 Task: Select the true option in the web worker.
Action: Mouse moved to (15, 516)
Screenshot: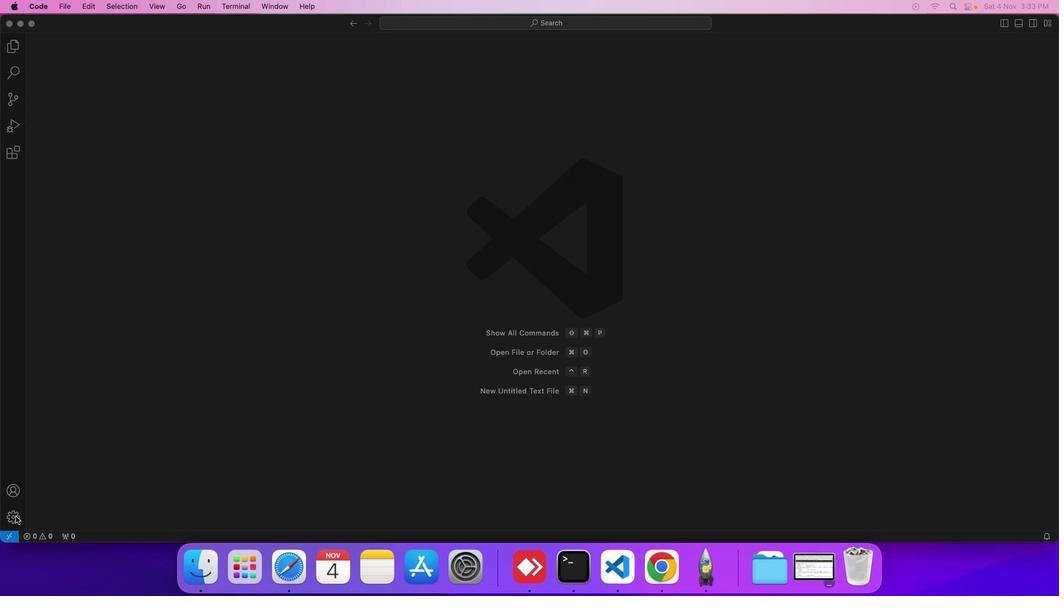 
Action: Mouse pressed left at (15, 516)
Screenshot: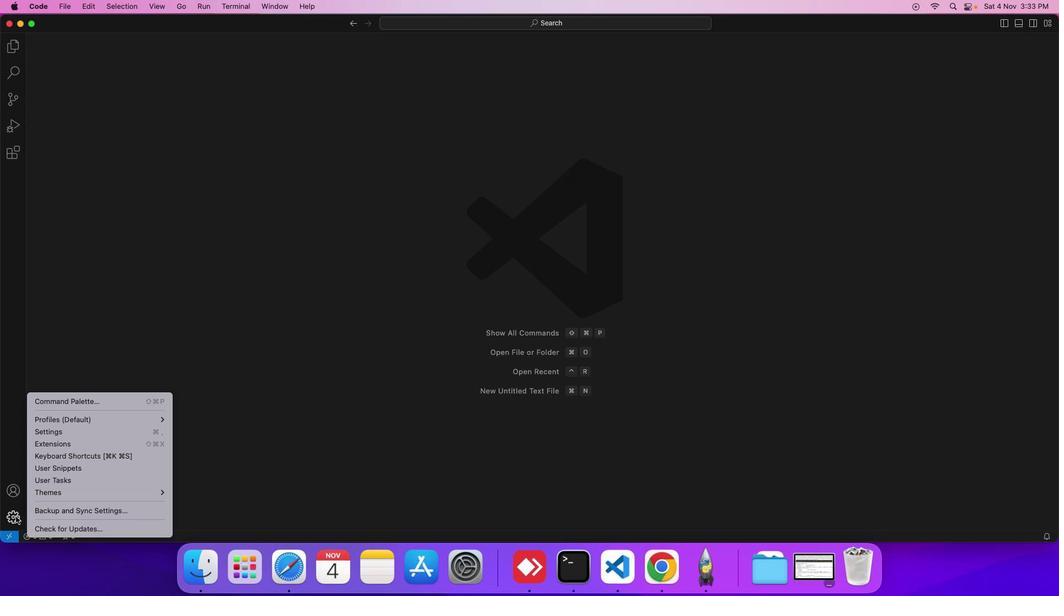 
Action: Mouse moved to (61, 435)
Screenshot: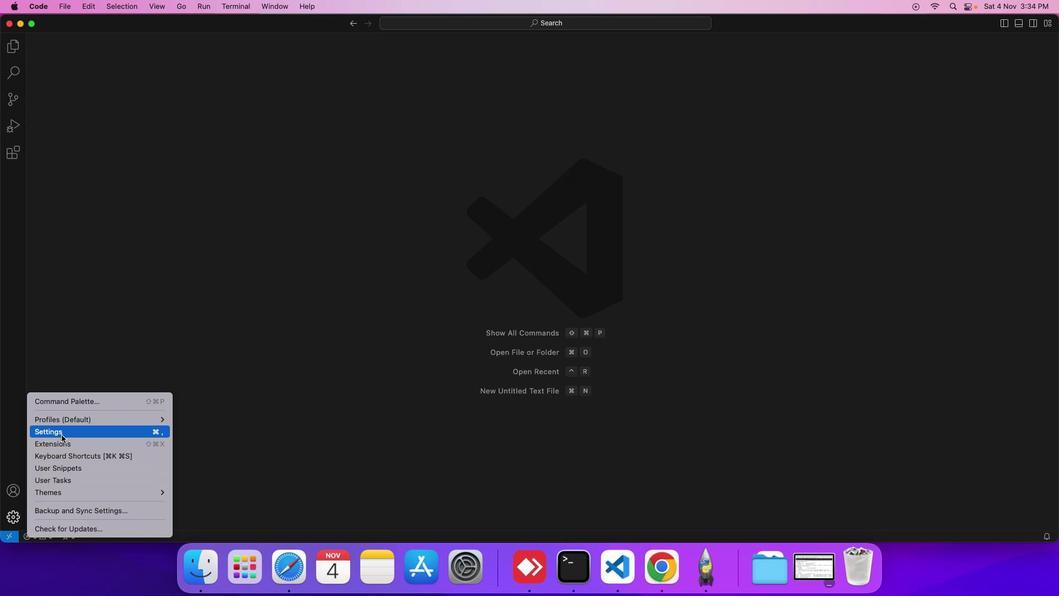 
Action: Mouse pressed left at (61, 435)
Screenshot: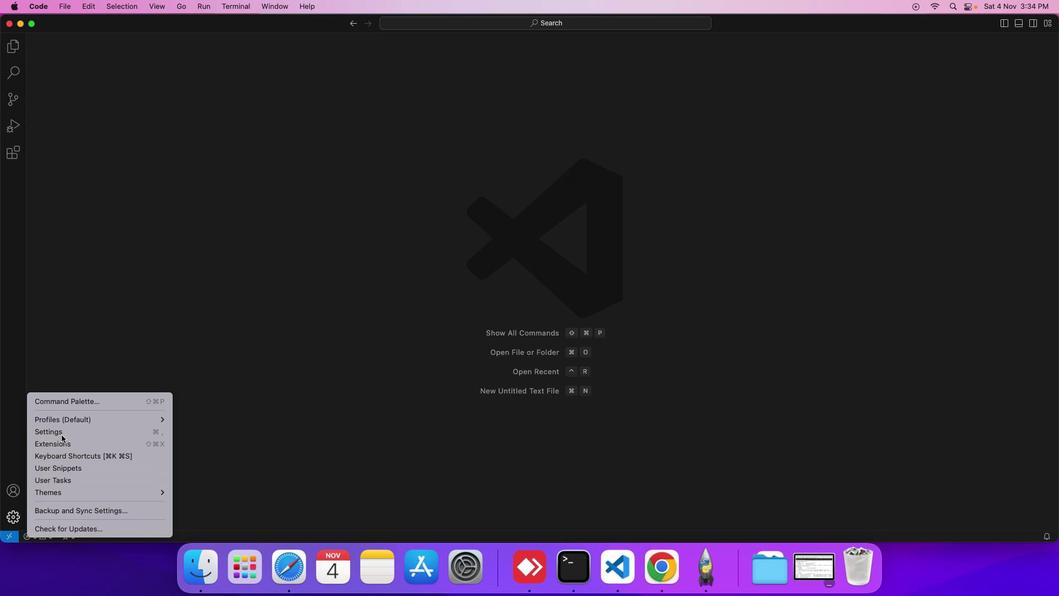 
Action: Mouse moved to (252, 156)
Screenshot: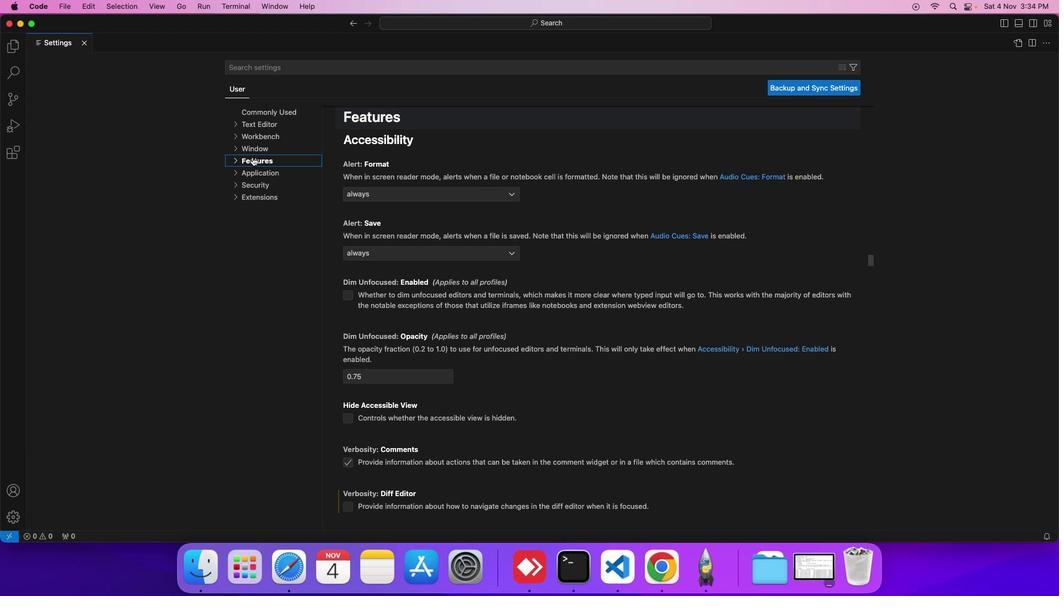 
Action: Mouse pressed left at (252, 156)
Screenshot: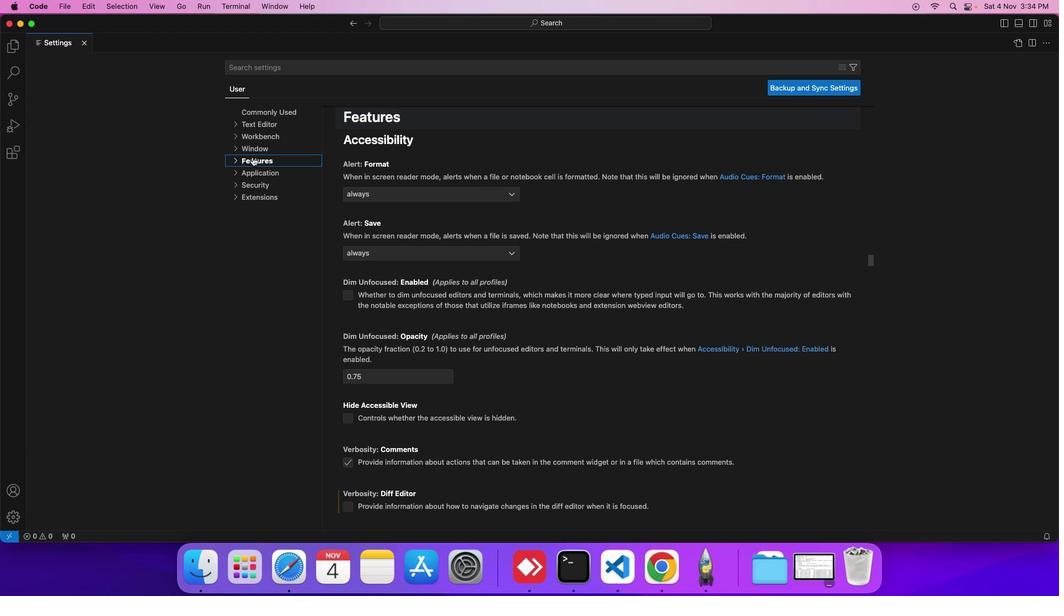 
Action: Mouse moved to (264, 242)
Screenshot: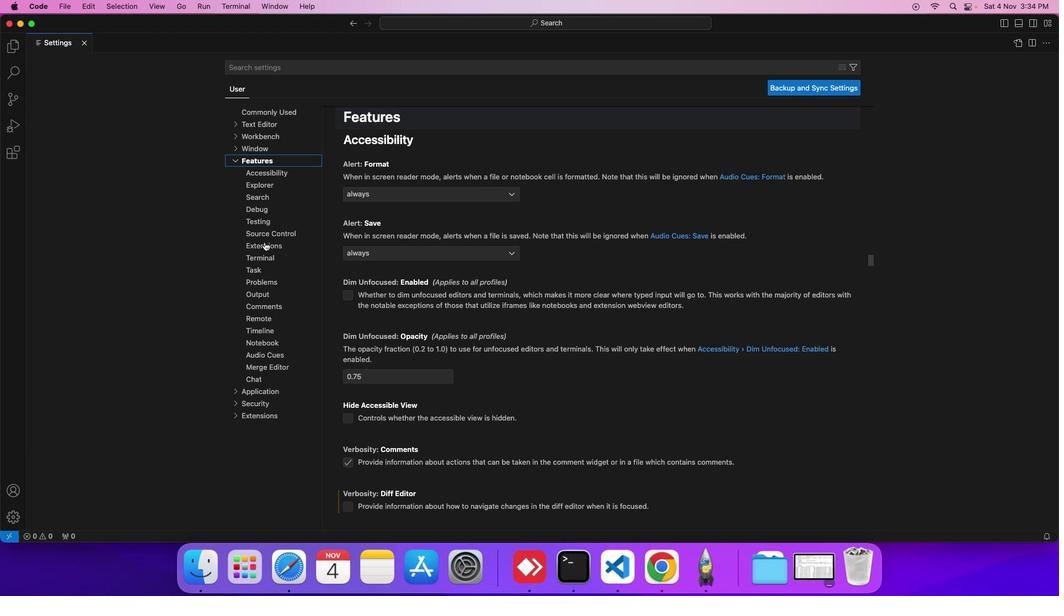 
Action: Mouse pressed left at (264, 242)
Screenshot: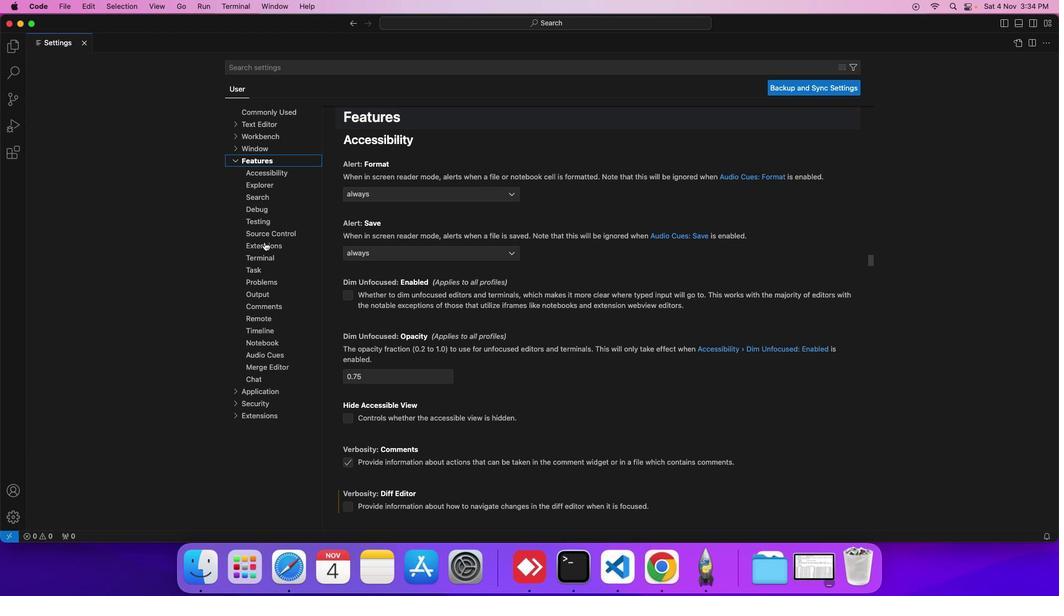 
Action: Mouse moved to (401, 351)
Screenshot: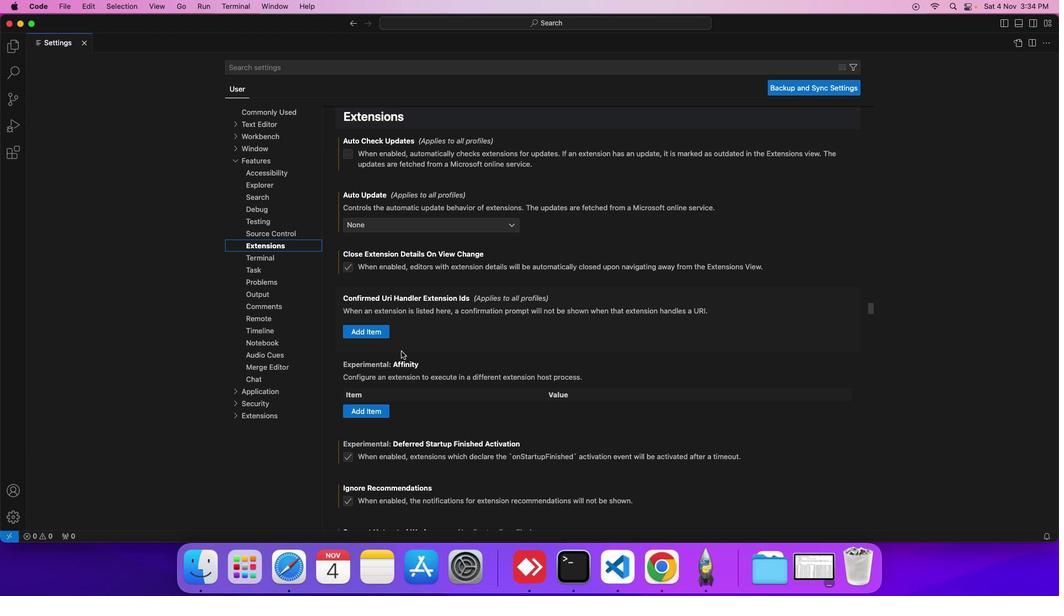 
Action: Mouse scrolled (401, 351) with delta (0, 0)
Screenshot: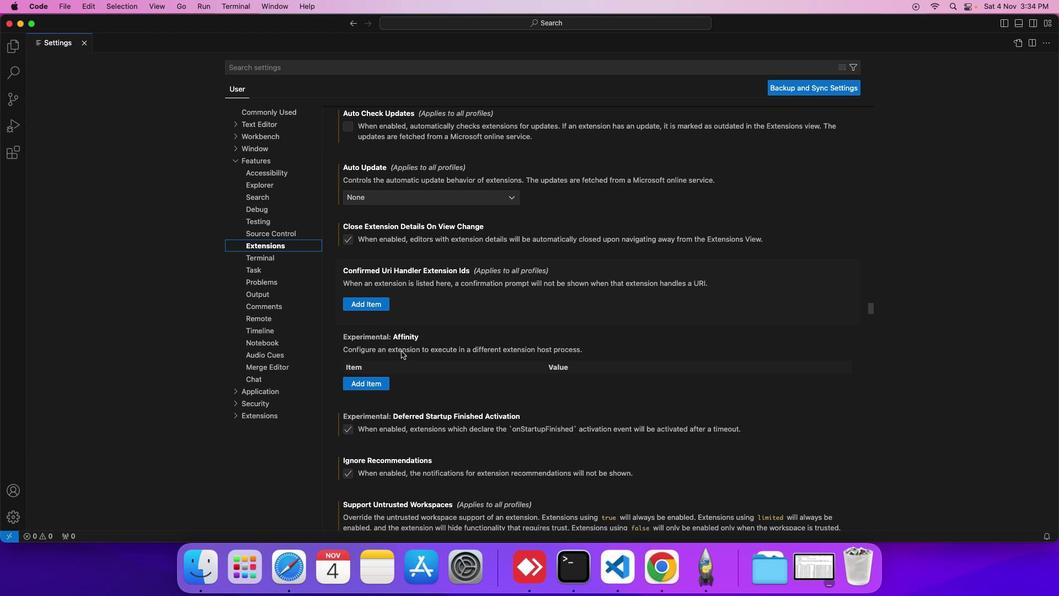 
Action: Mouse scrolled (401, 351) with delta (0, 0)
Screenshot: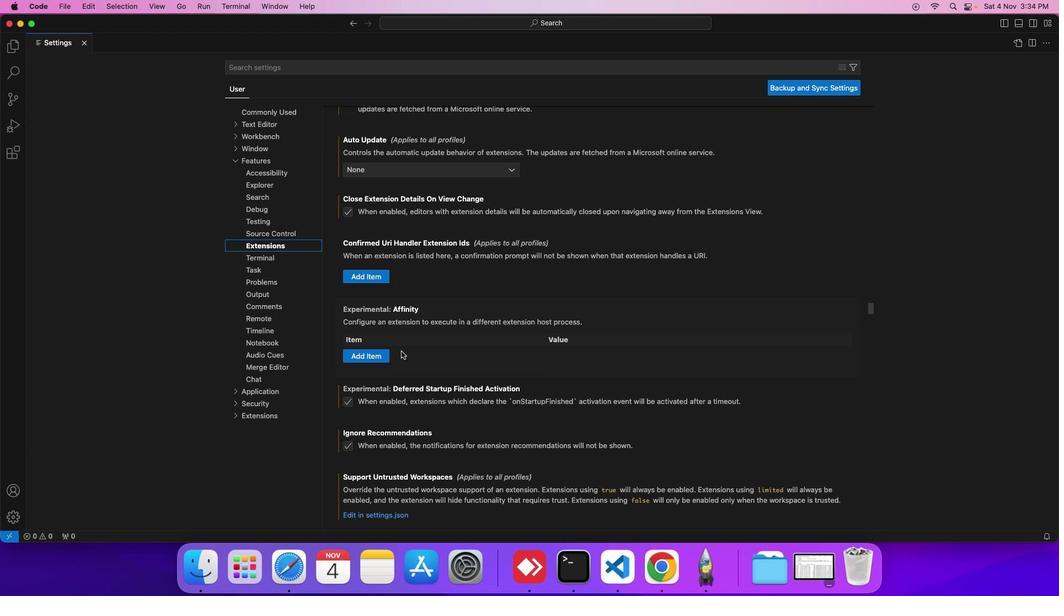 
Action: Mouse scrolled (401, 351) with delta (0, 0)
Screenshot: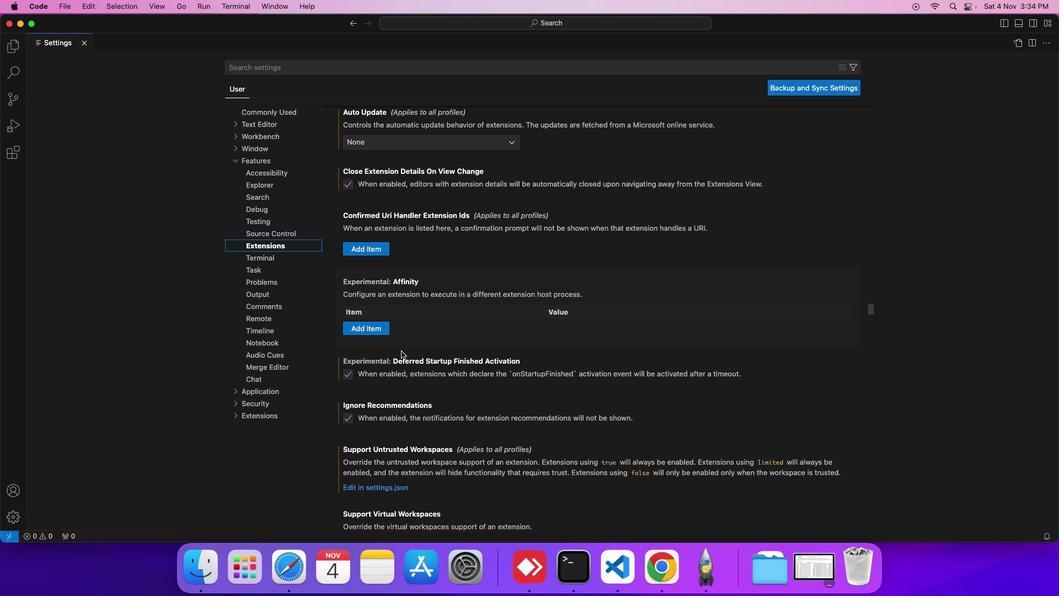 
Action: Mouse scrolled (401, 351) with delta (0, 0)
Screenshot: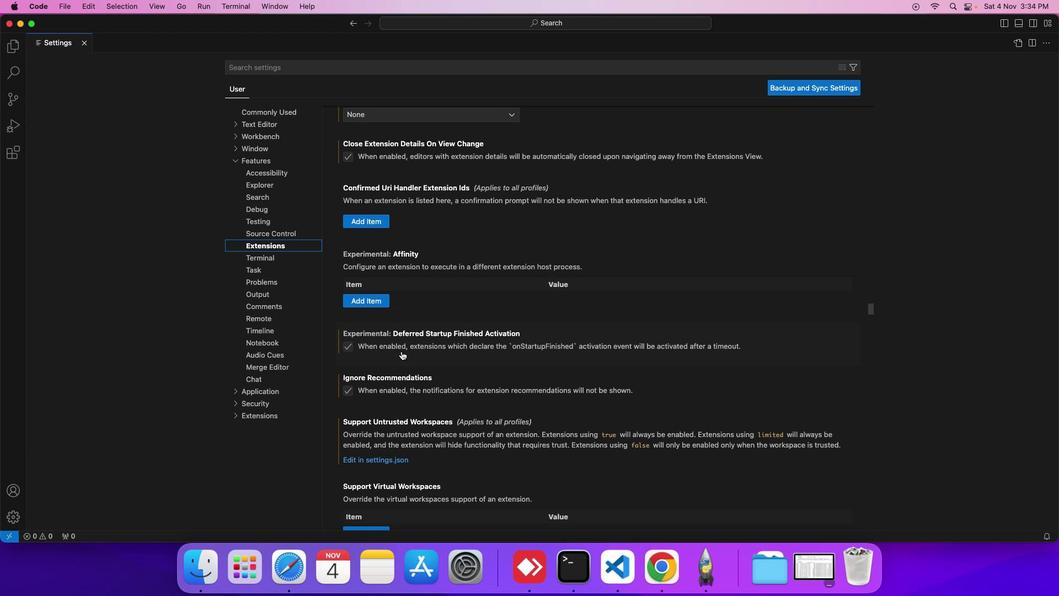 
Action: Mouse scrolled (401, 351) with delta (0, 0)
Screenshot: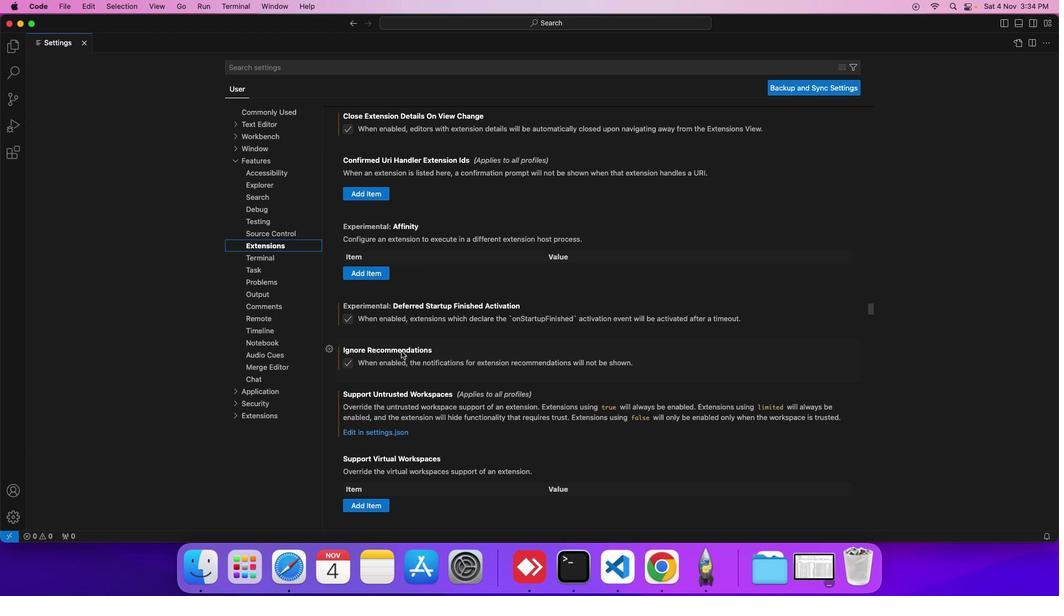 
Action: Mouse scrolled (401, 351) with delta (0, 0)
Screenshot: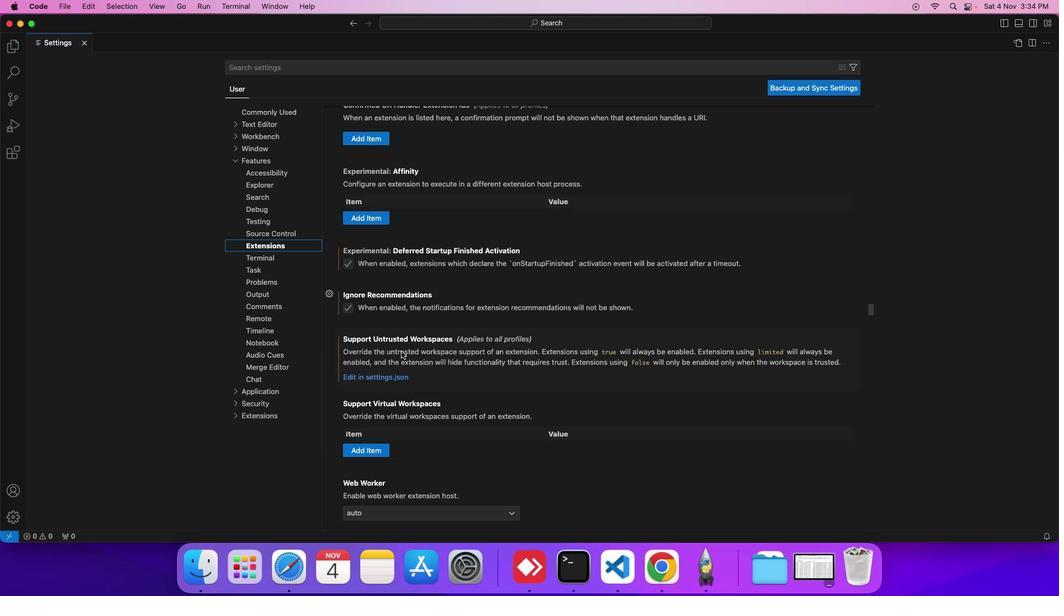 
Action: Mouse scrolled (401, 351) with delta (0, 0)
Screenshot: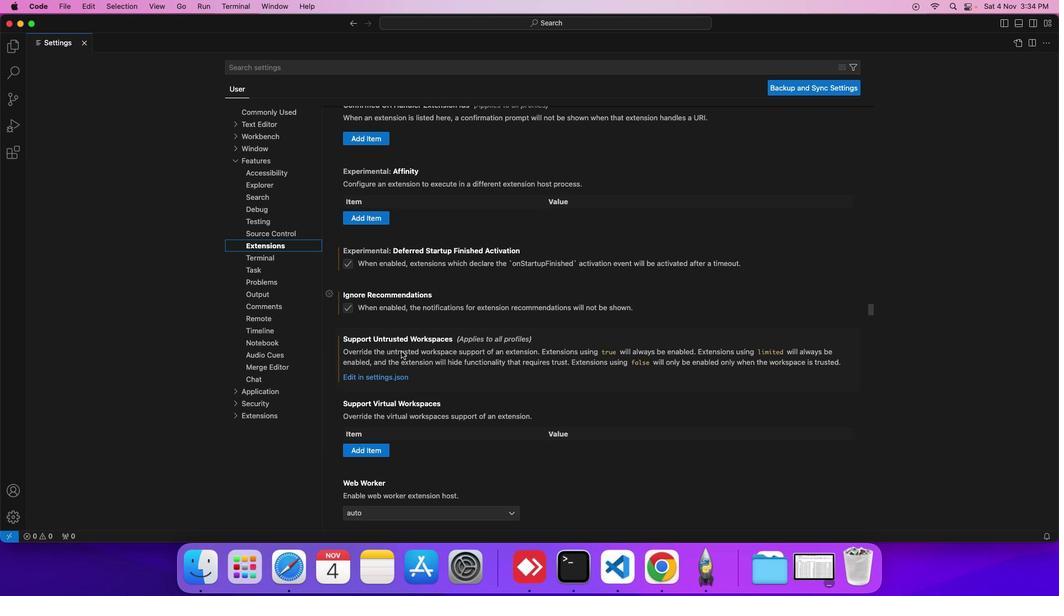 
Action: Mouse scrolled (401, 351) with delta (0, 0)
Screenshot: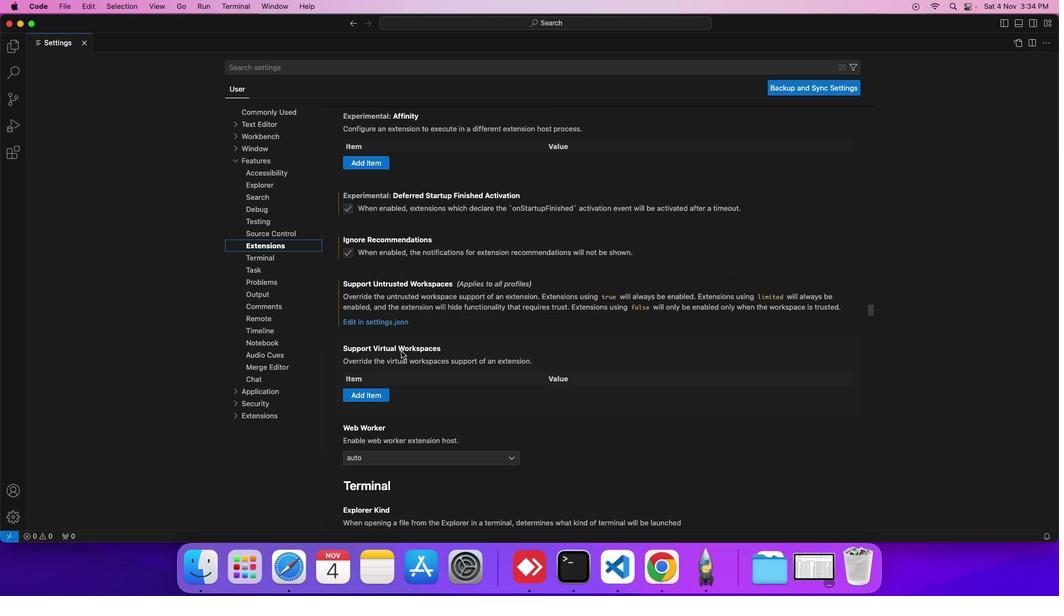 
Action: Mouse scrolled (401, 351) with delta (0, 0)
Screenshot: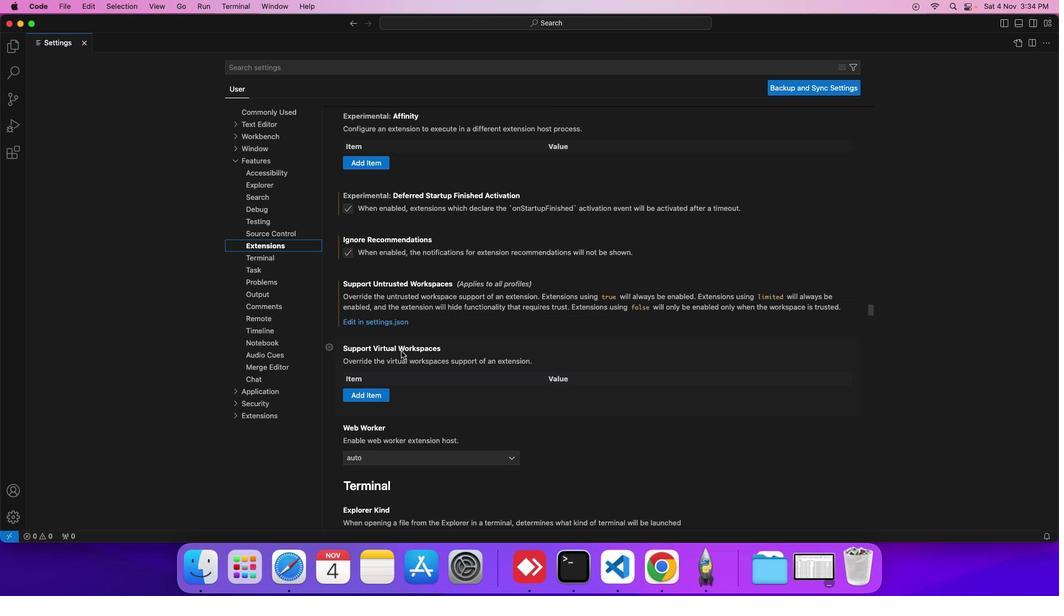 
Action: Mouse scrolled (401, 351) with delta (0, 0)
Screenshot: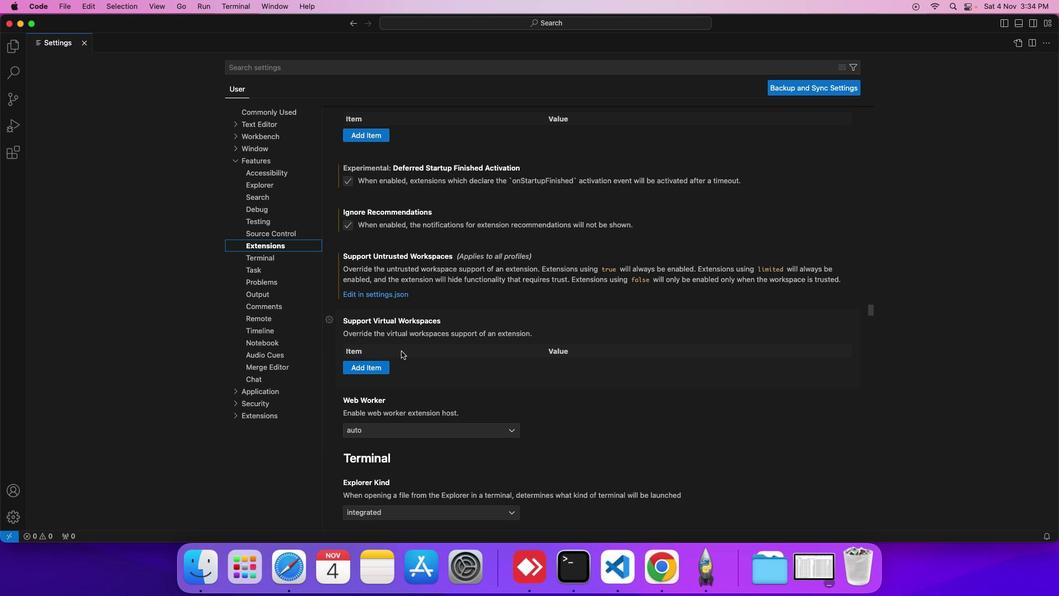 
Action: Mouse scrolled (401, 351) with delta (0, 0)
Screenshot: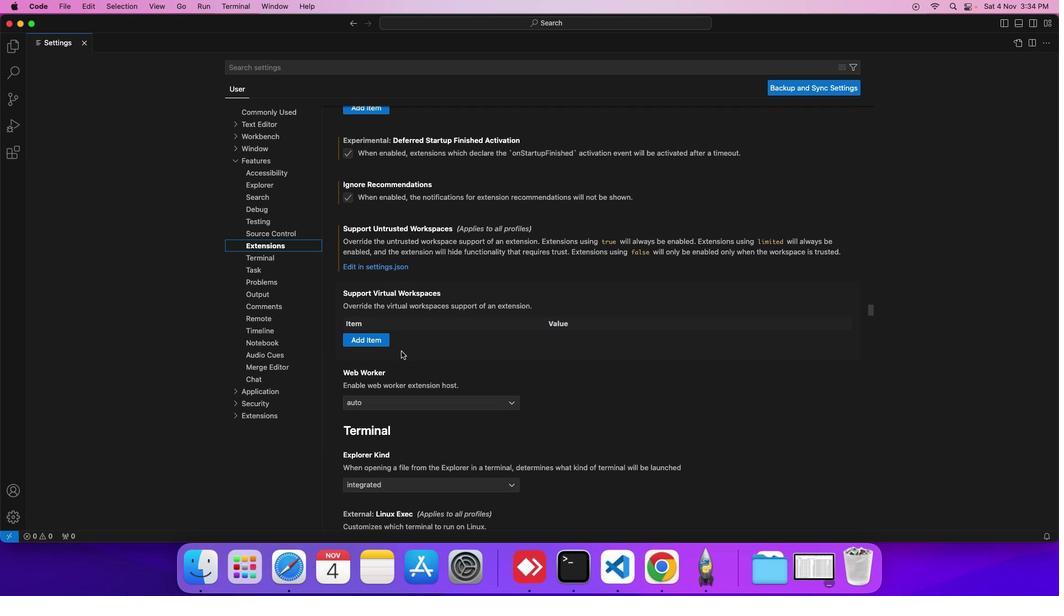 
Action: Mouse scrolled (401, 351) with delta (0, 0)
Screenshot: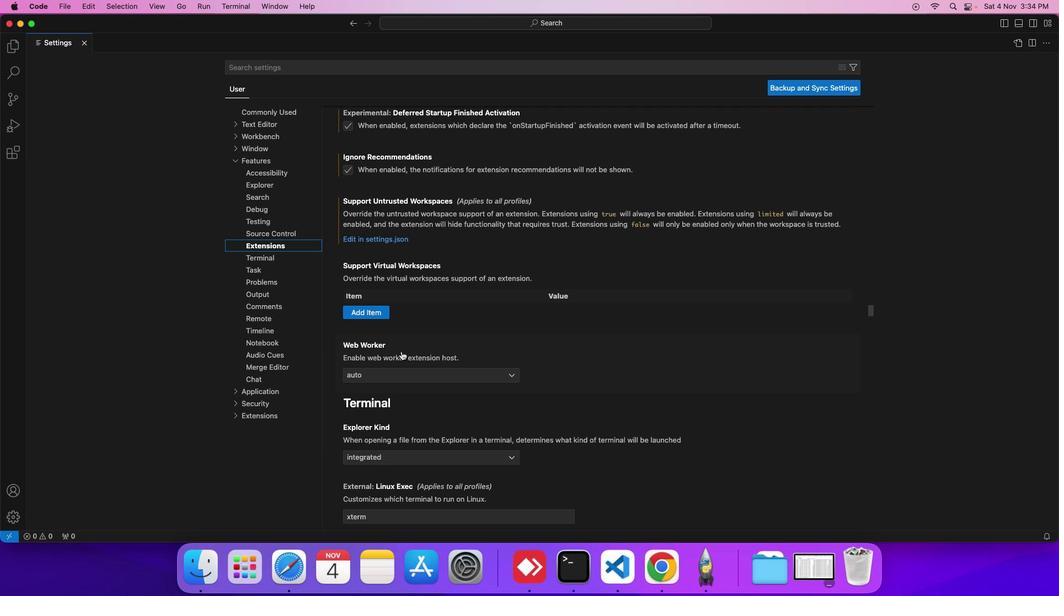 
Action: Mouse scrolled (401, 351) with delta (0, 0)
Screenshot: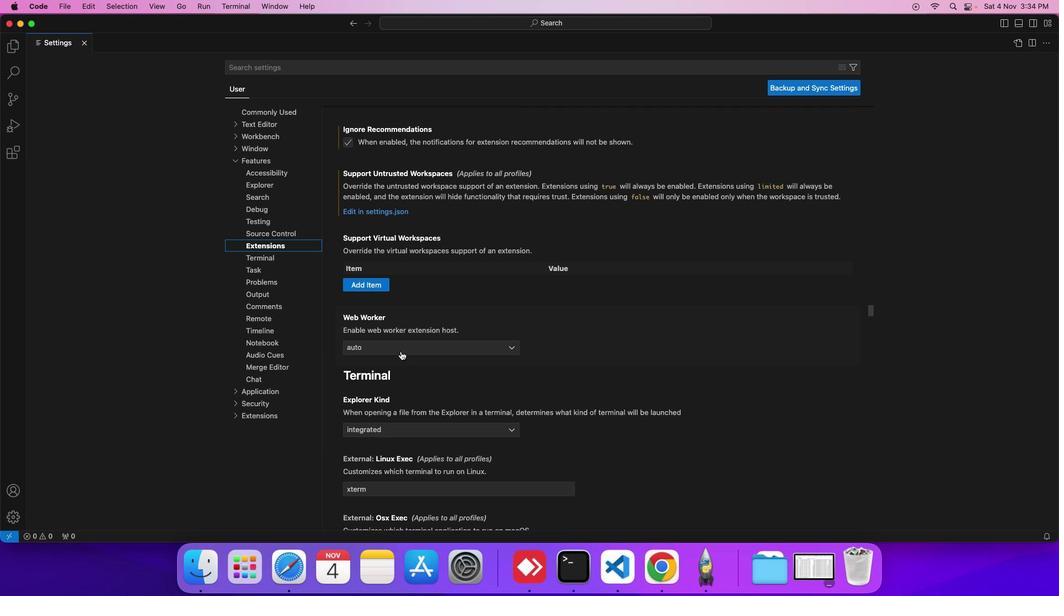 
Action: Mouse moved to (393, 348)
Screenshot: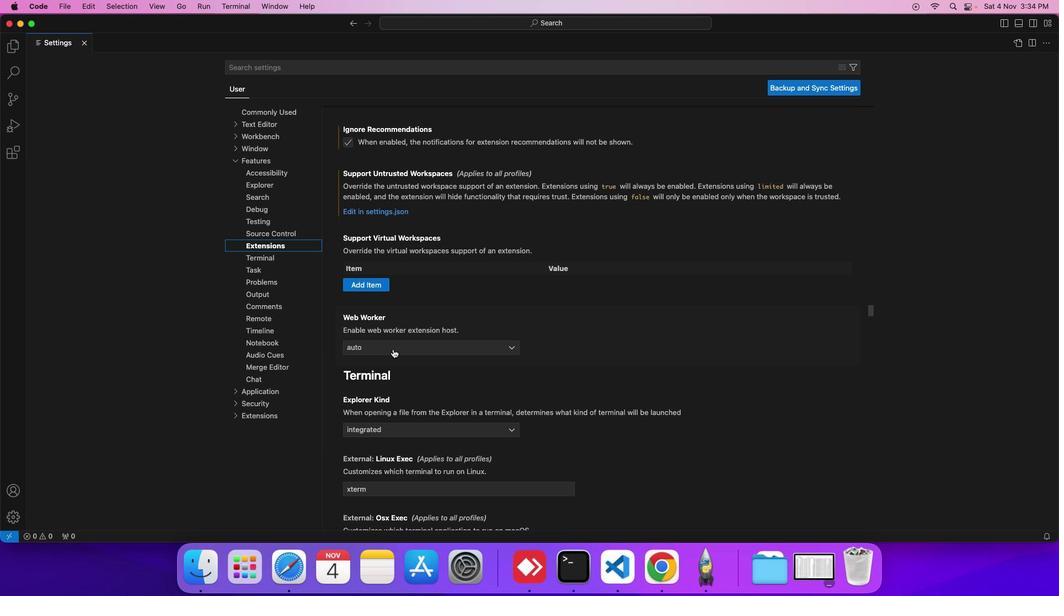 
Action: Mouse pressed left at (393, 348)
Screenshot: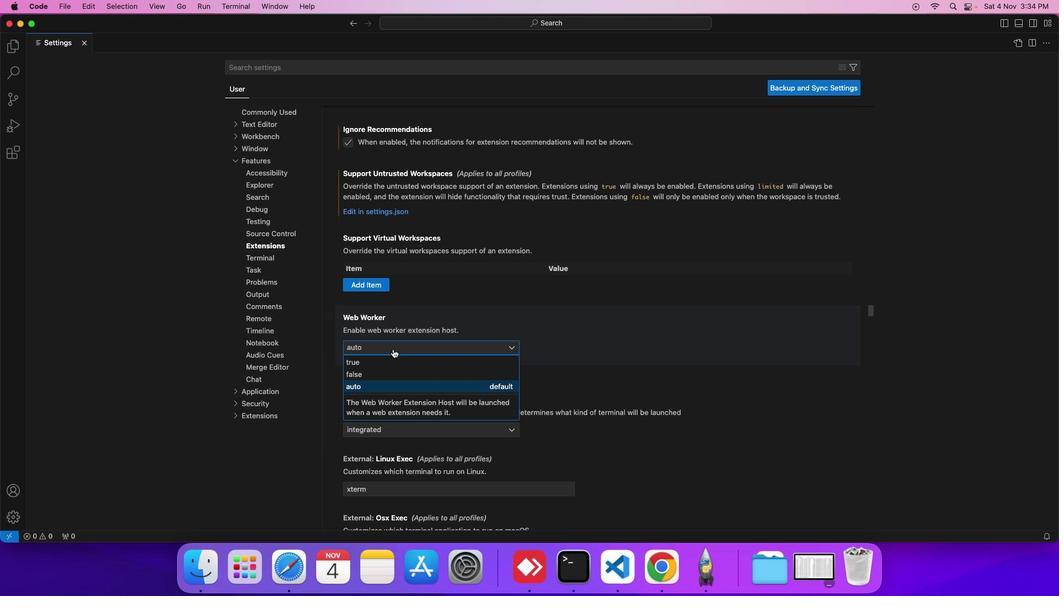 
Action: Mouse moved to (384, 358)
Screenshot: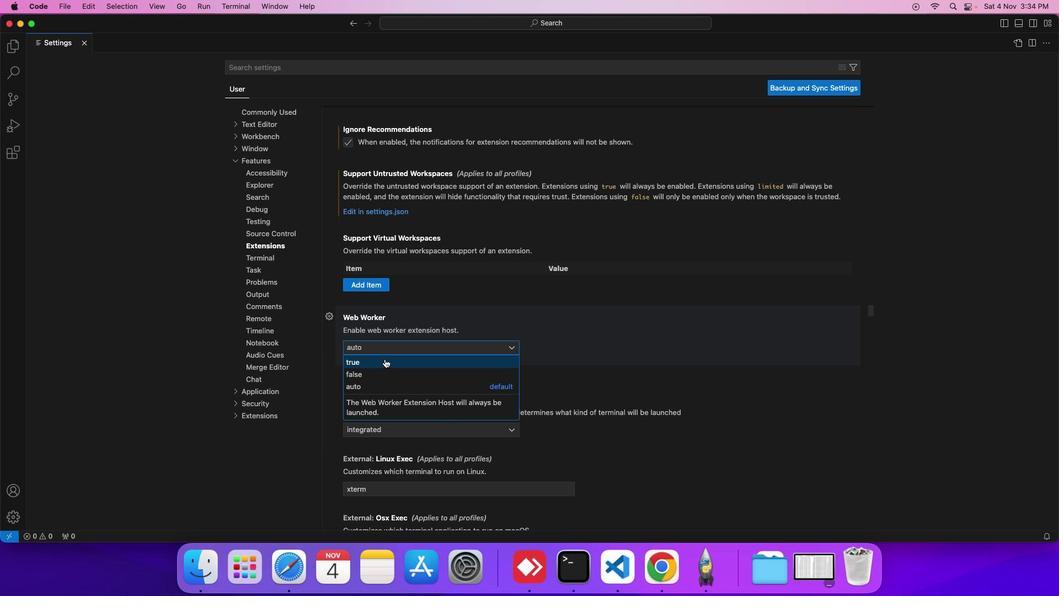 
Action: Mouse pressed left at (384, 358)
Screenshot: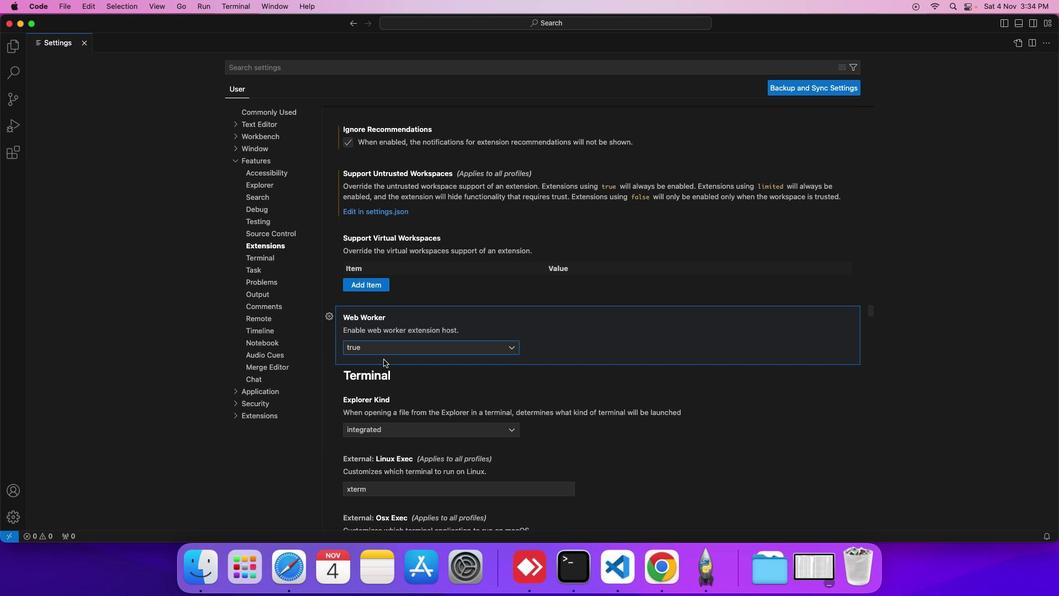 
Action: Mouse moved to (383, 359)
Screenshot: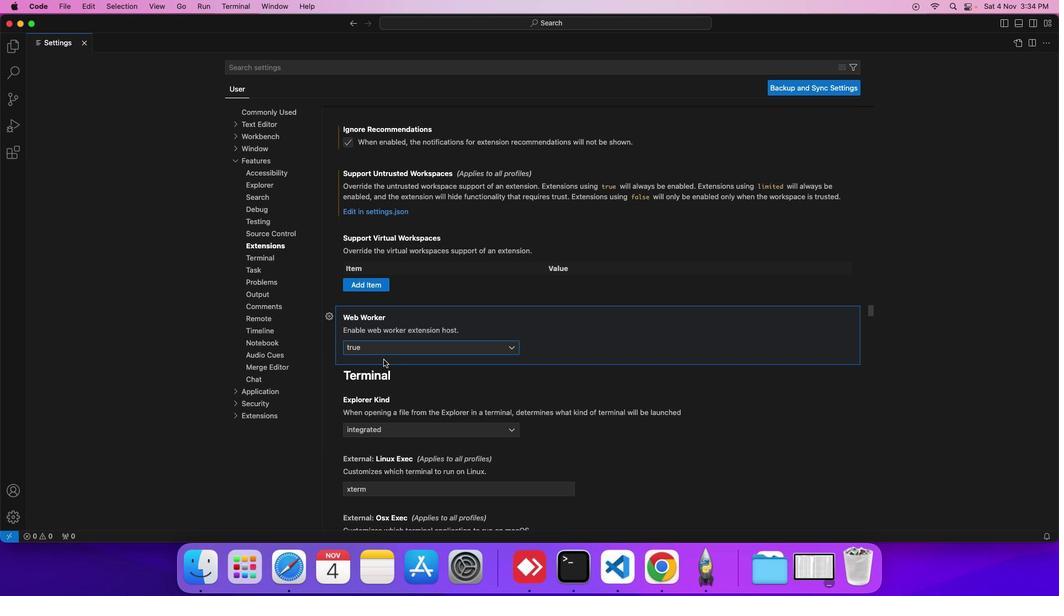 
